 Task: Add a signature Holden Davis containing With sincere appreciation and best wishes, Holden Davis to email address softage.2@softage.net and add a folder Recipes
Action: Mouse moved to (89, 103)
Screenshot: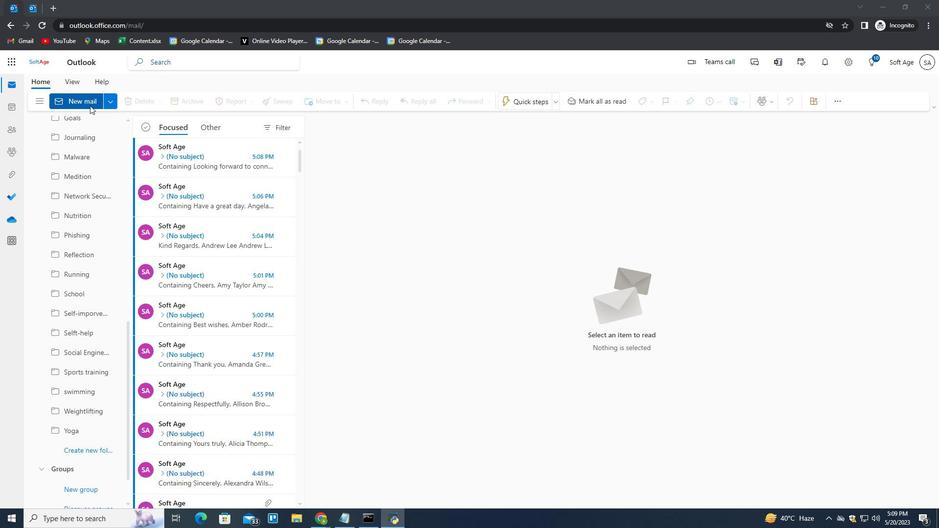 
Action: Mouse pressed left at (89, 103)
Screenshot: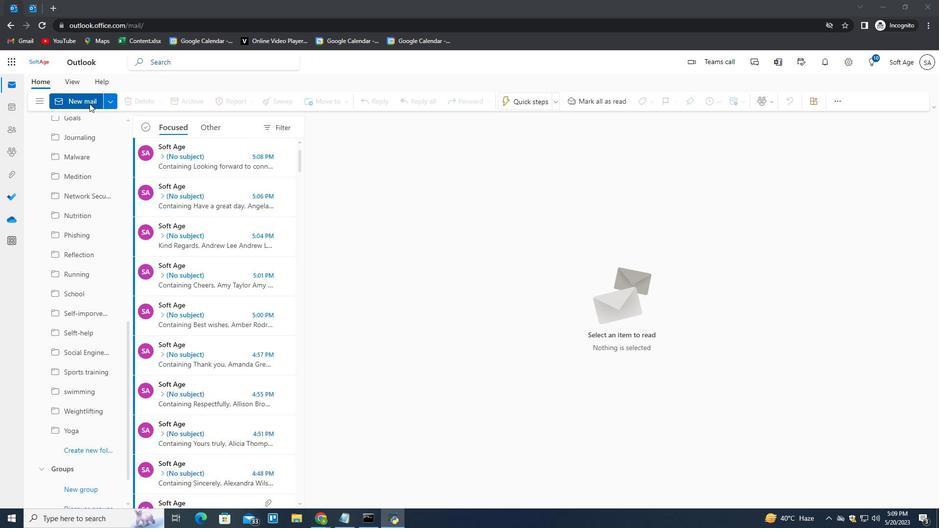
Action: Mouse moved to (635, 100)
Screenshot: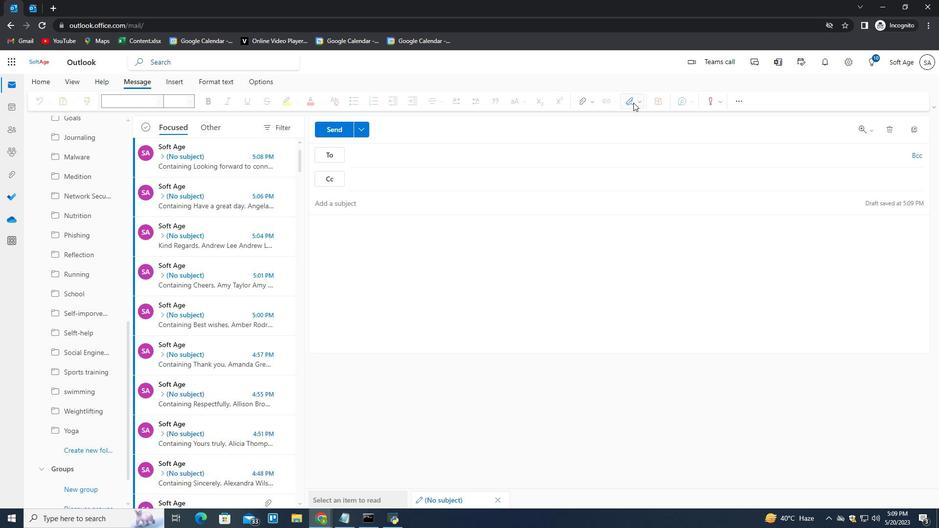 
Action: Mouse pressed left at (635, 100)
Screenshot: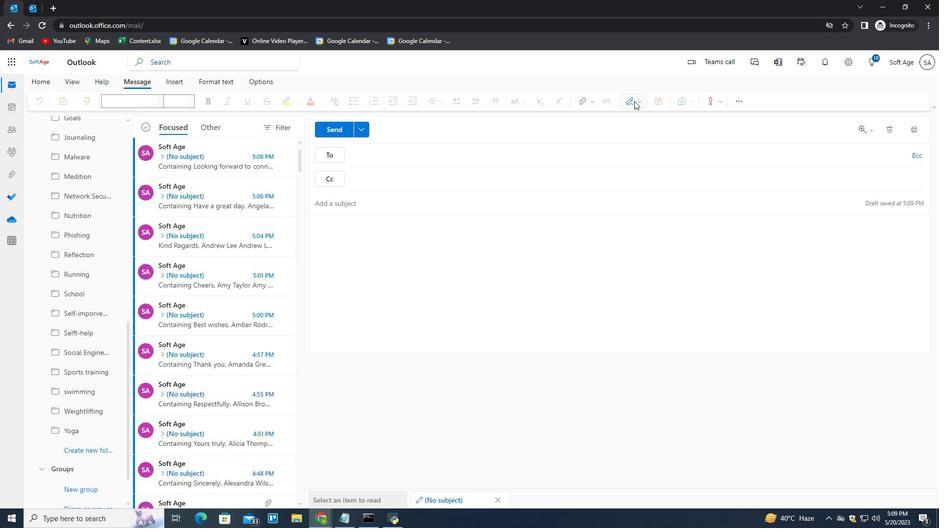 
Action: Mouse moved to (626, 140)
Screenshot: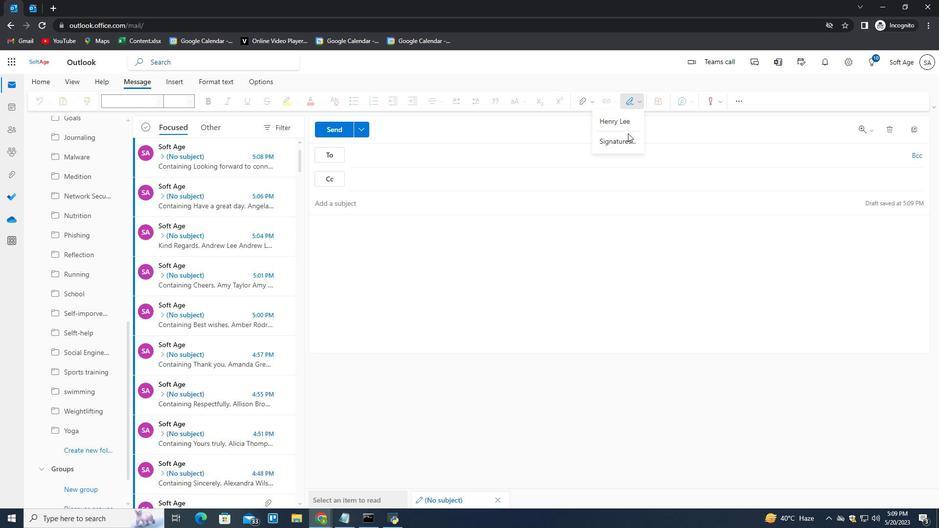 
Action: Mouse pressed left at (626, 140)
Screenshot: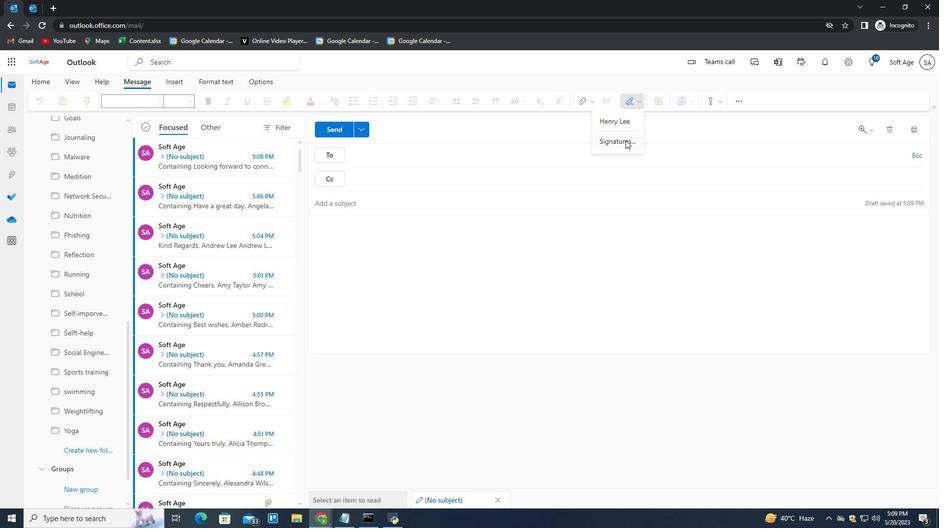 
Action: Mouse moved to (651, 181)
Screenshot: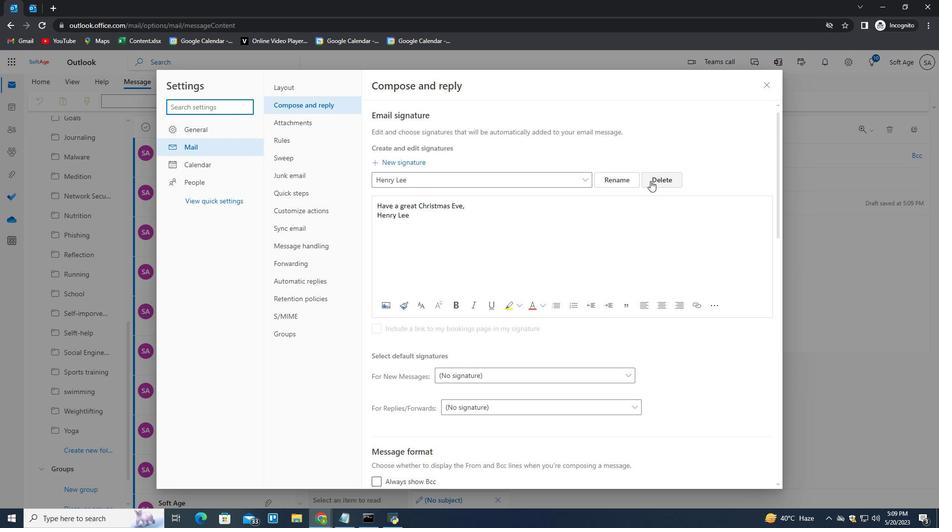 
Action: Mouse pressed left at (651, 181)
Screenshot: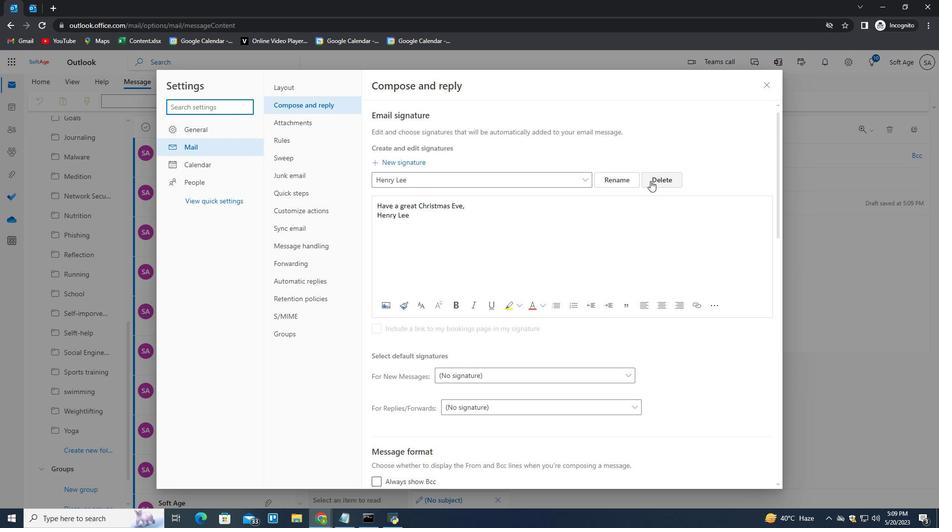 
Action: Mouse moved to (650, 182)
Screenshot: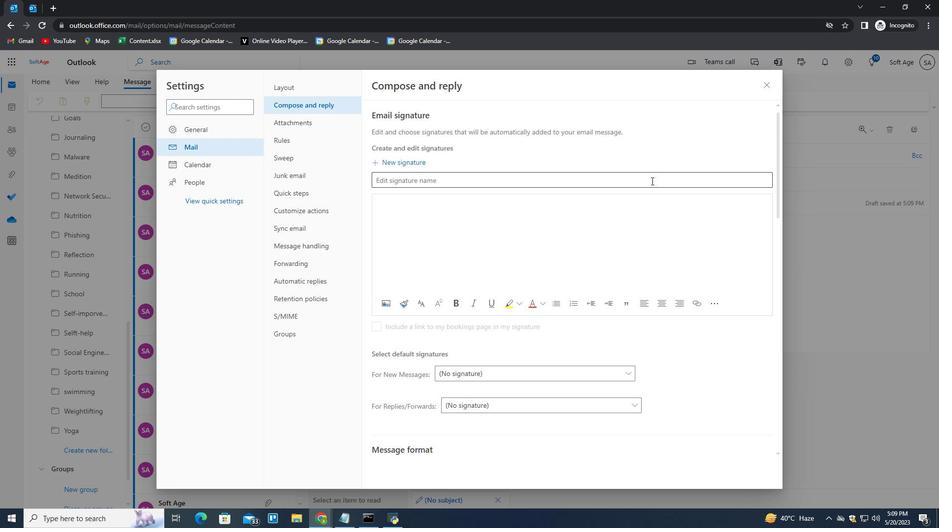 
Action: Mouse pressed left at (650, 182)
Screenshot: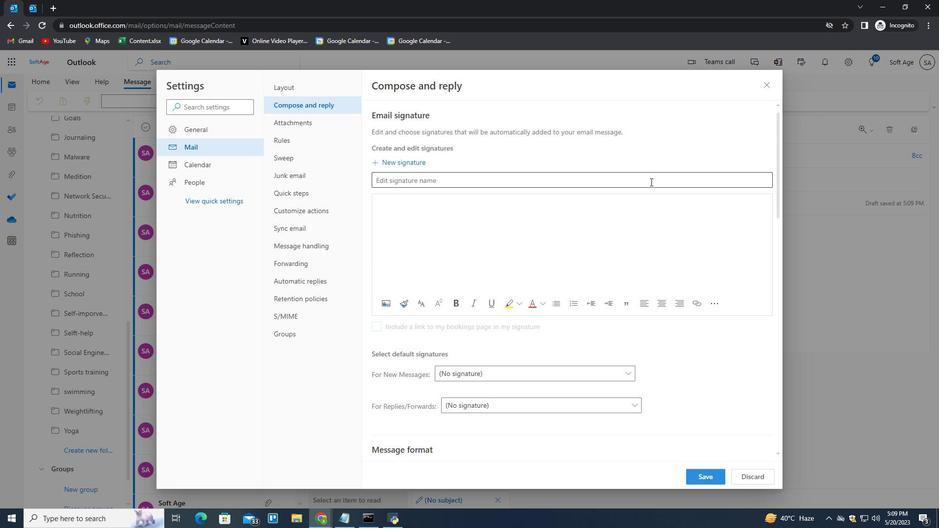 
Action: Mouse moved to (645, 186)
Screenshot: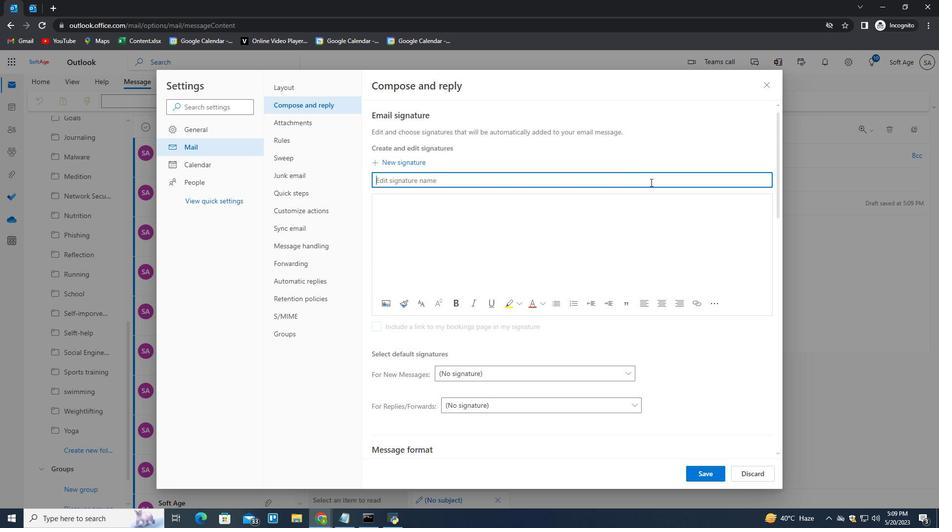 
Action: Key pressed <Key.shift>Holden<Key.space><Key.shift>Davis<Key.tab><Key.shift>With<Key.space>sincere<Key.space>apprectiat<Key.backspace><Key.backspace><Key.backspace><Key.backspace>iation<Key.space>and<Key.space>best<Key.space>wisges<Key.backspace><Key.backspace><Key.backspace>hes,<Key.shift_r><Key.enter><Key.shift><Key.shift>Holdern<Key.backspace><Key.backspace>n<Key.space><Key.shift>Davis
Screenshot: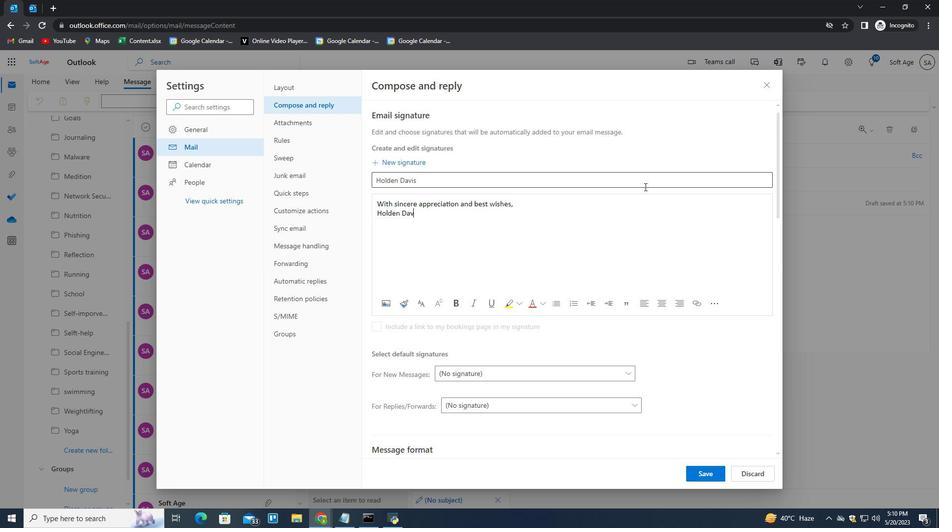 
Action: Mouse moved to (714, 477)
Screenshot: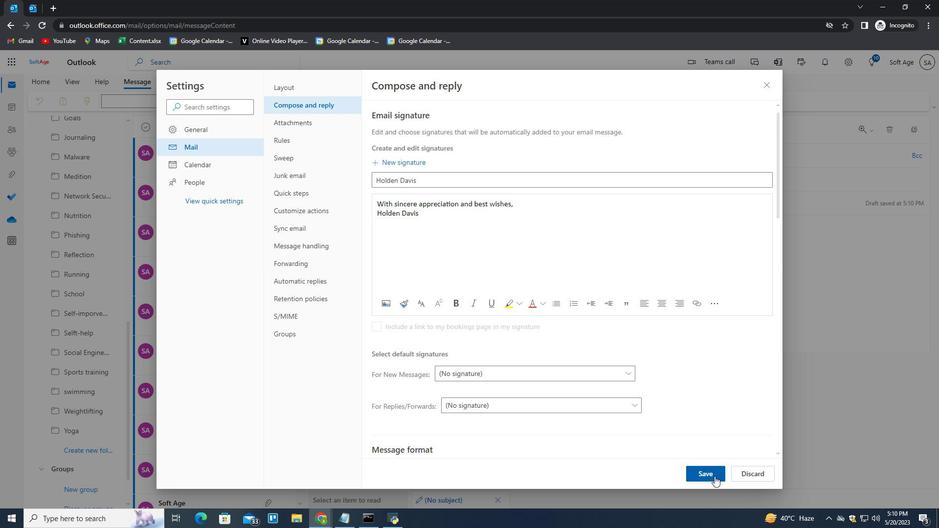 
Action: Mouse pressed left at (714, 477)
Screenshot: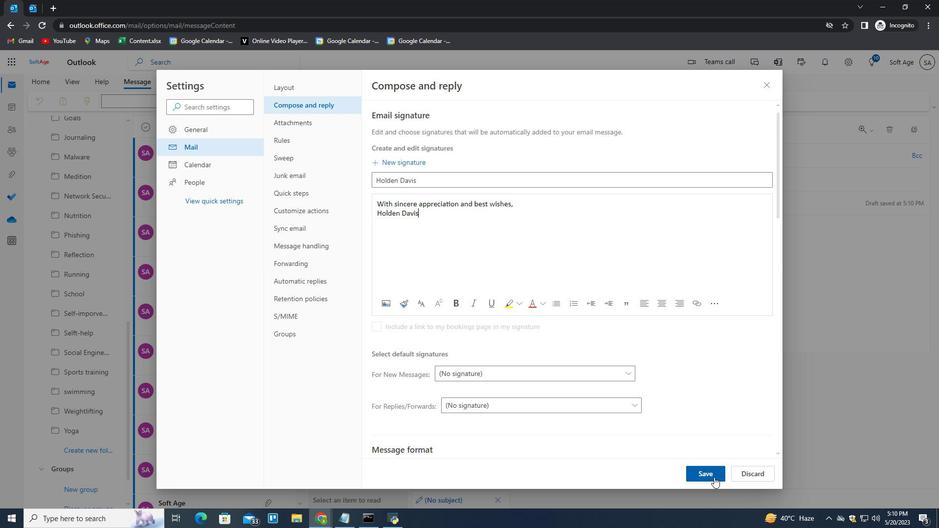 
Action: Mouse moved to (861, 273)
Screenshot: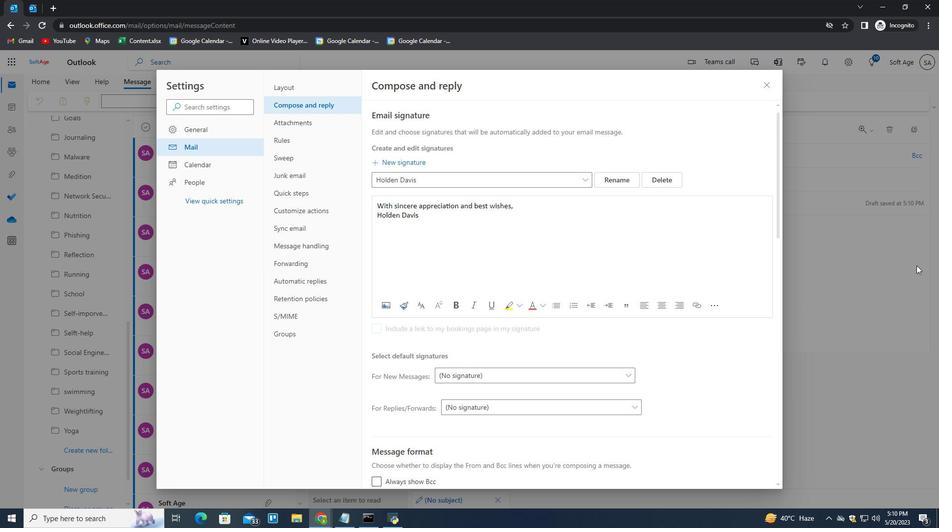 
Action: Mouse pressed left at (861, 273)
Screenshot: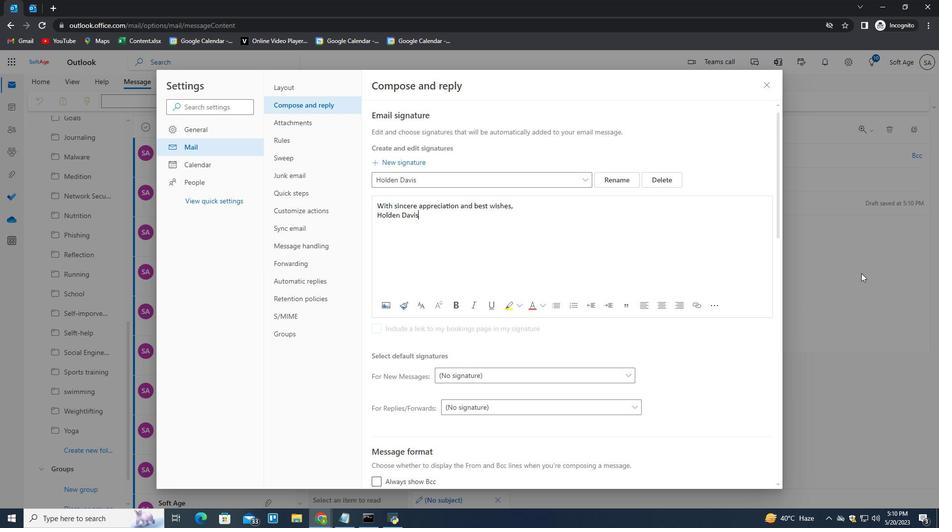 
Action: Mouse moved to (630, 103)
Screenshot: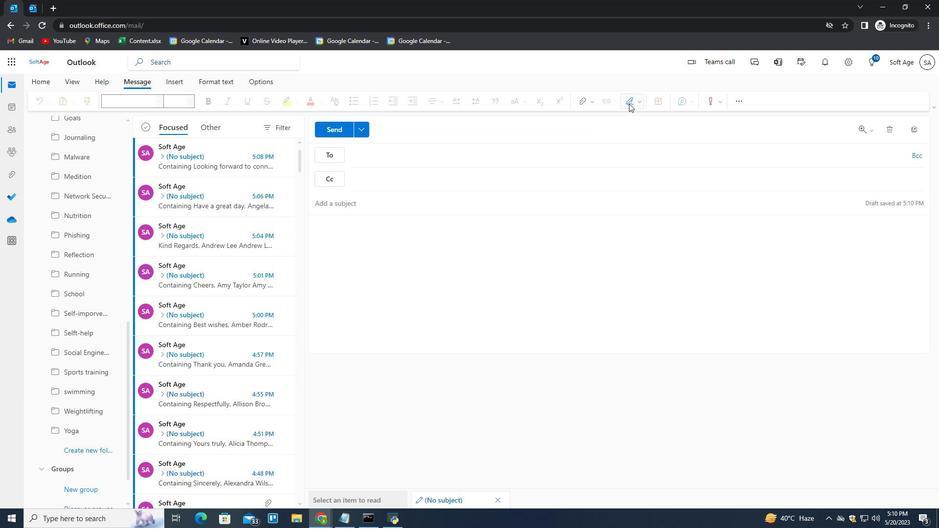
Action: Mouse pressed left at (630, 103)
Screenshot: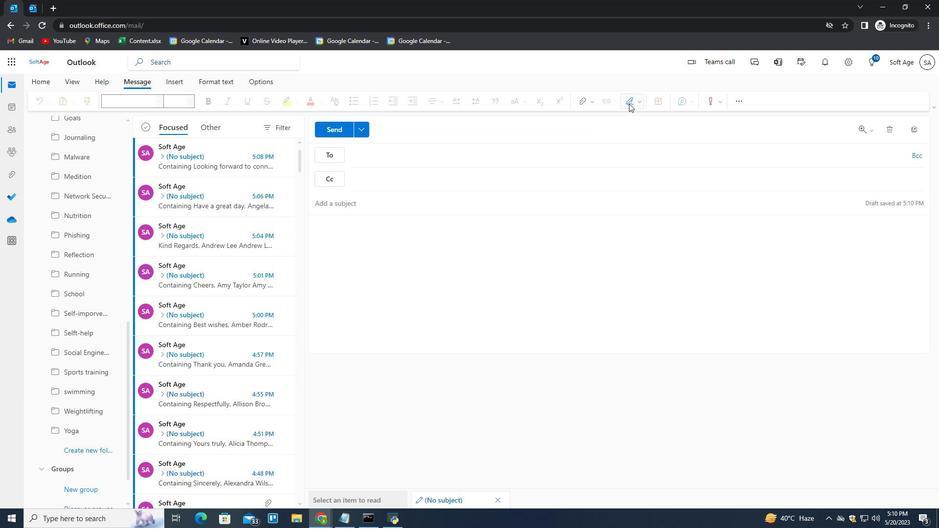 
Action: Mouse moved to (626, 121)
Screenshot: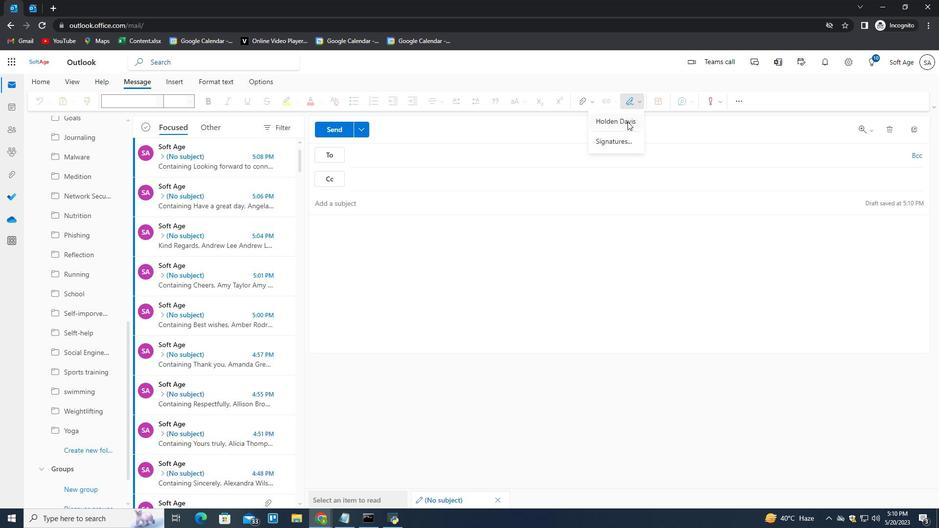 
Action: Mouse pressed left at (626, 121)
Screenshot: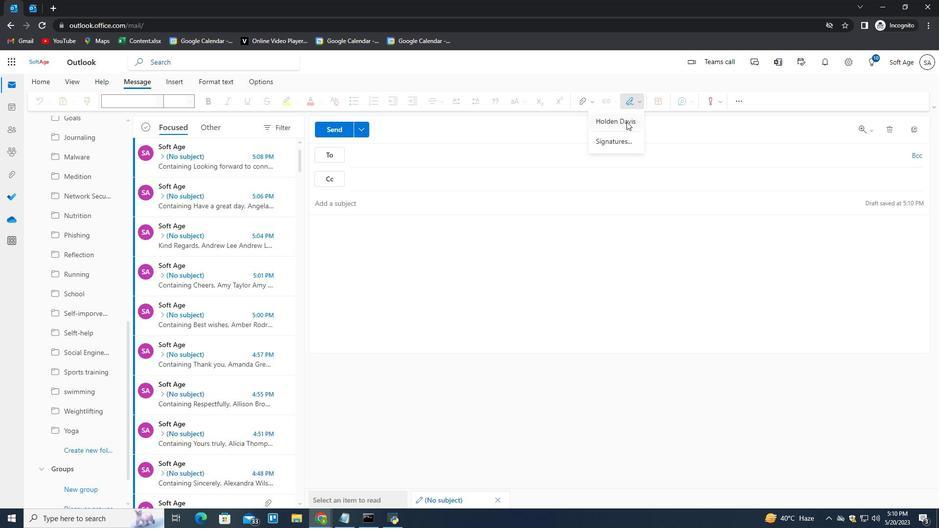 
Action: Mouse moved to (410, 158)
Screenshot: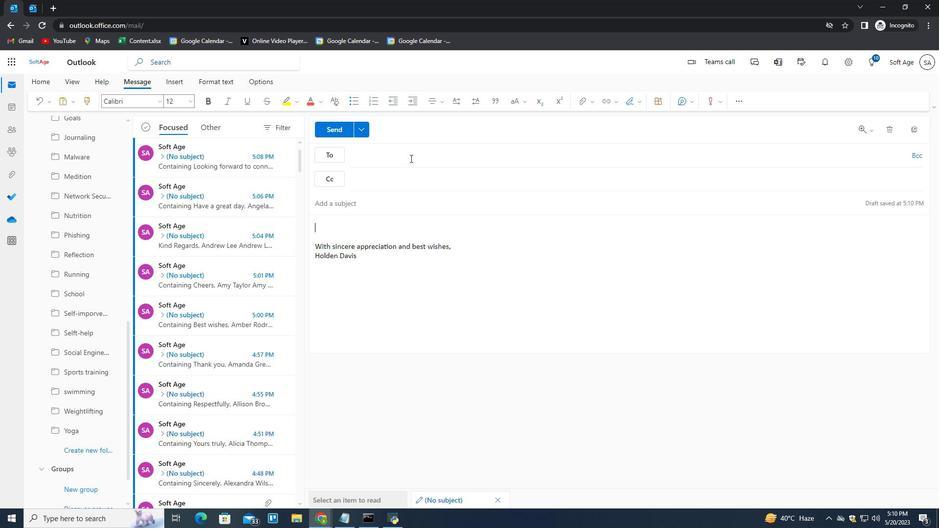
Action: Mouse pressed left at (410, 158)
Screenshot: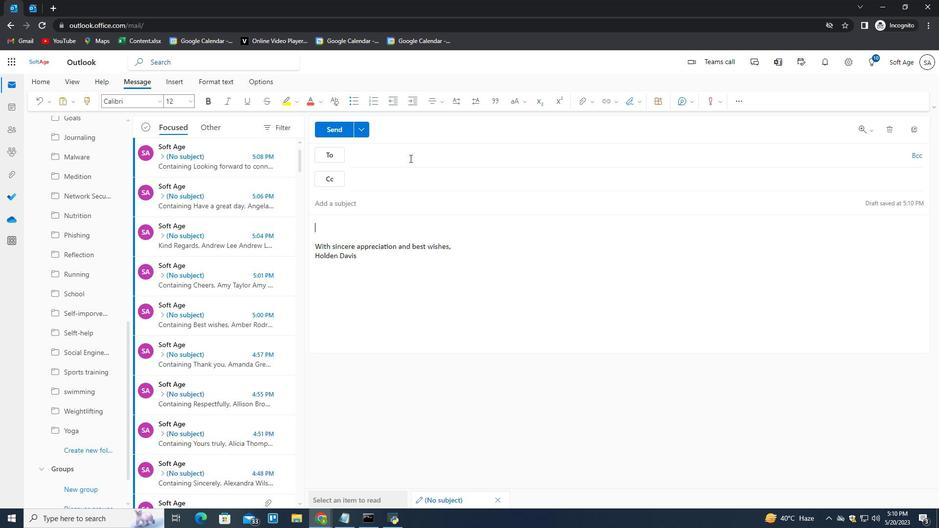 
Action: Key pressed softage.2<Key.shift>@softage.net<Key.enter>
Screenshot: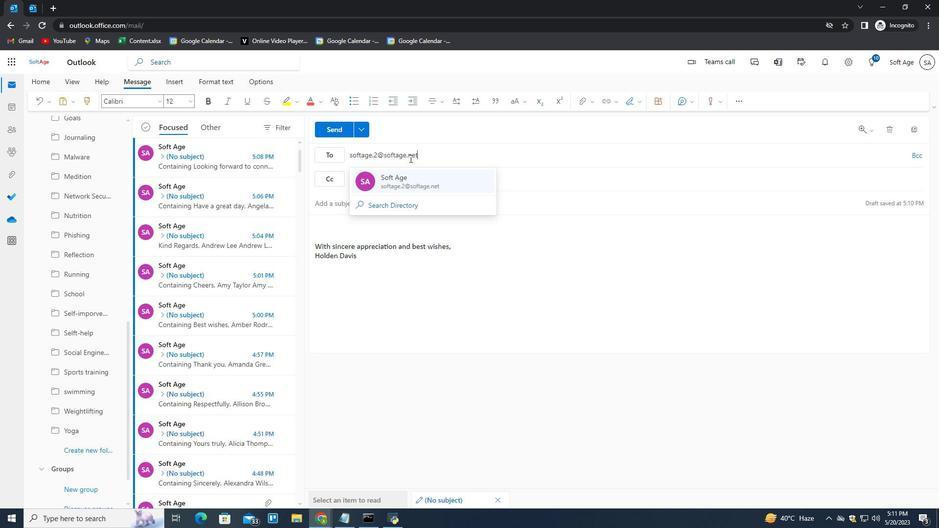 
Action: Mouse moved to (425, 207)
Screenshot: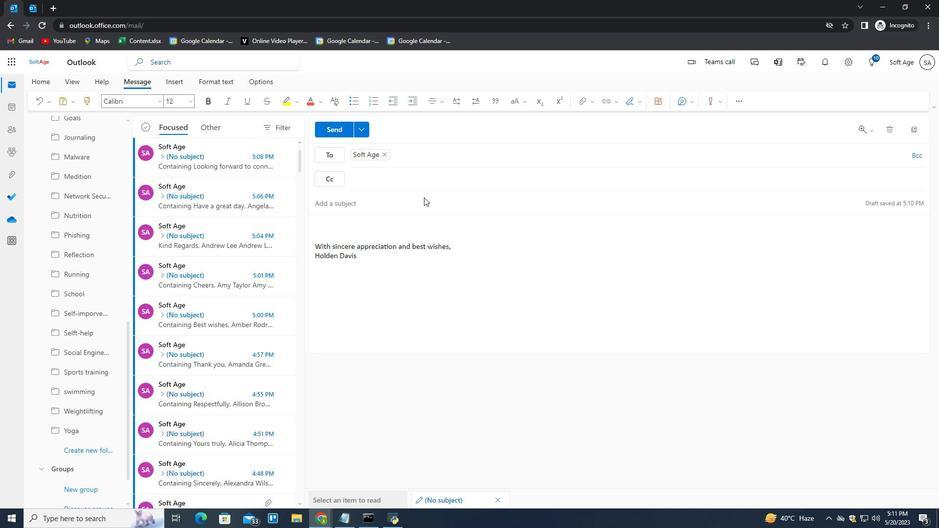 
Action: Mouse pressed left at (425, 207)
Screenshot: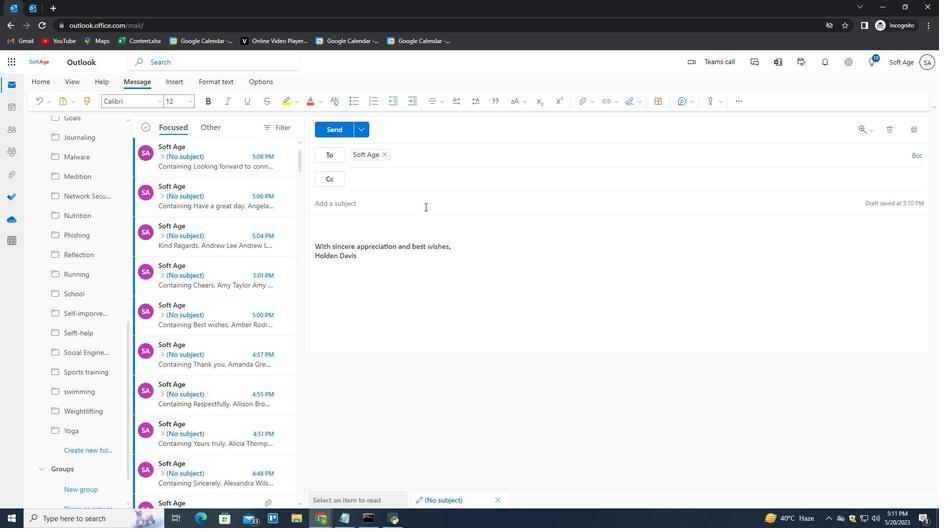 
Action: Mouse moved to (347, 134)
Screenshot: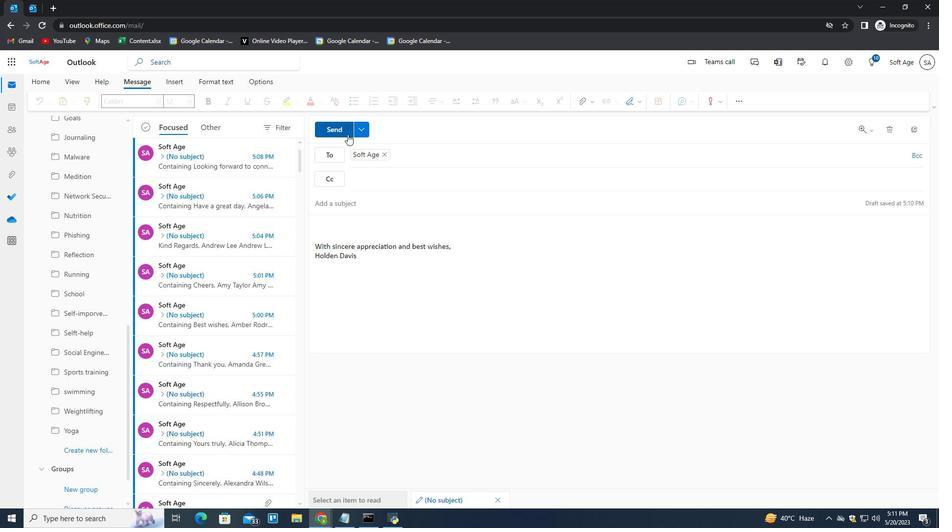 
Action: Mouse pressed left at (347, 134)
Screenshot: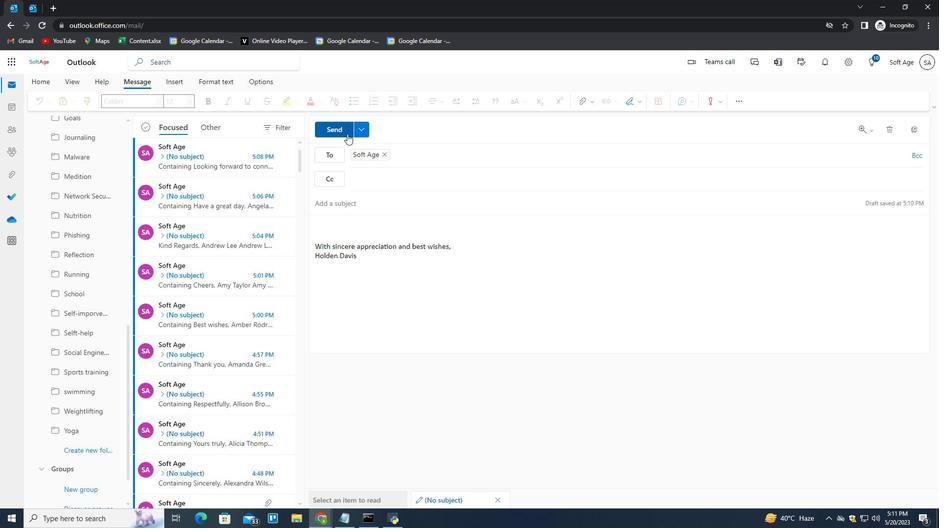 
Action: Mouse moved to (470, 304)
Screenshot: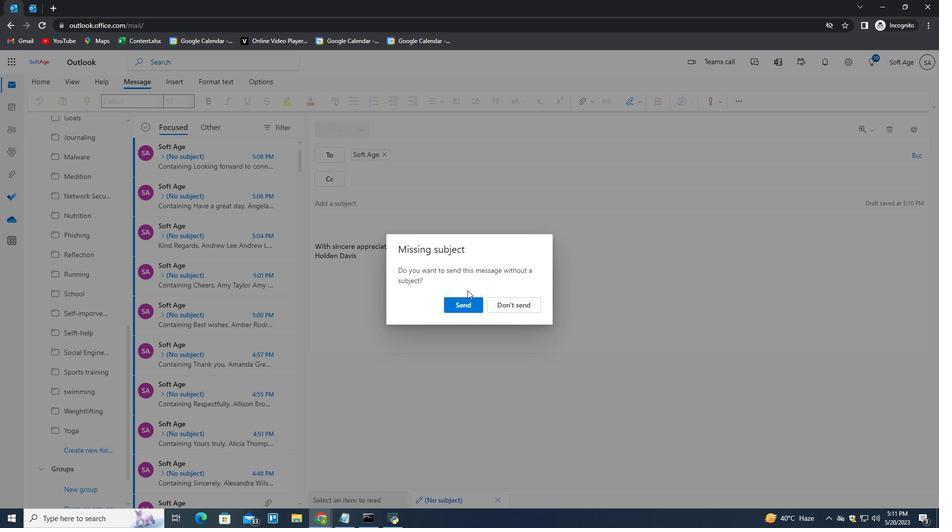 
Action: Mouse pressed left at (470, 304)
Screenshot: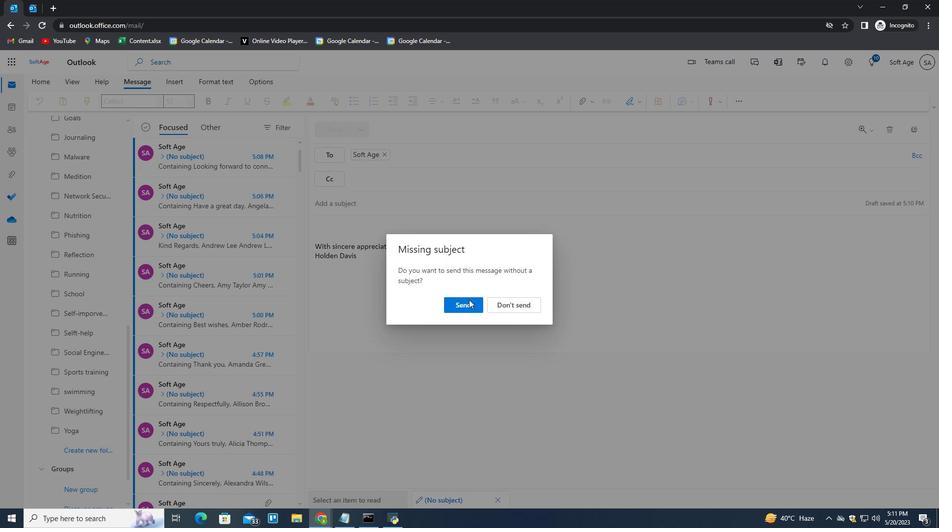 
Action: Mouse moved to (136, 325)
Screenshot: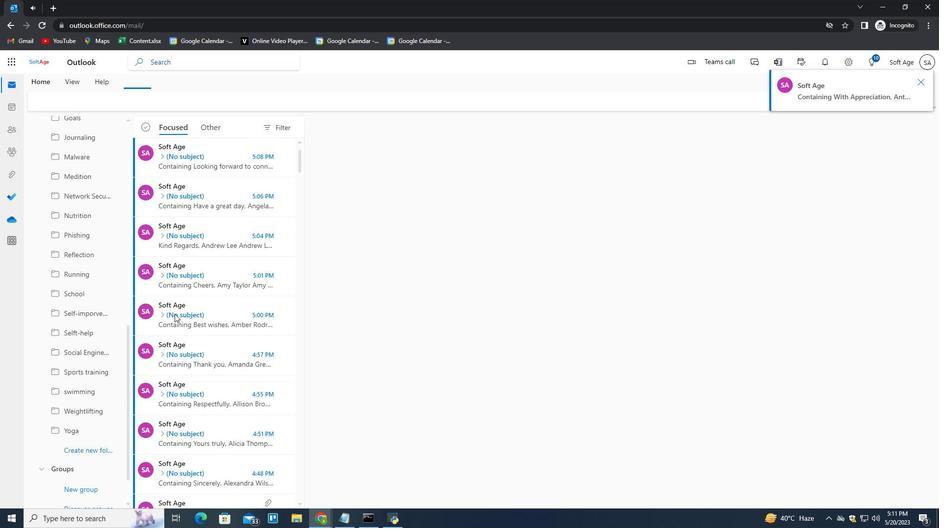 
Action: Mouse scrolled (136, 325) with delta (0, 0)
Screenshot: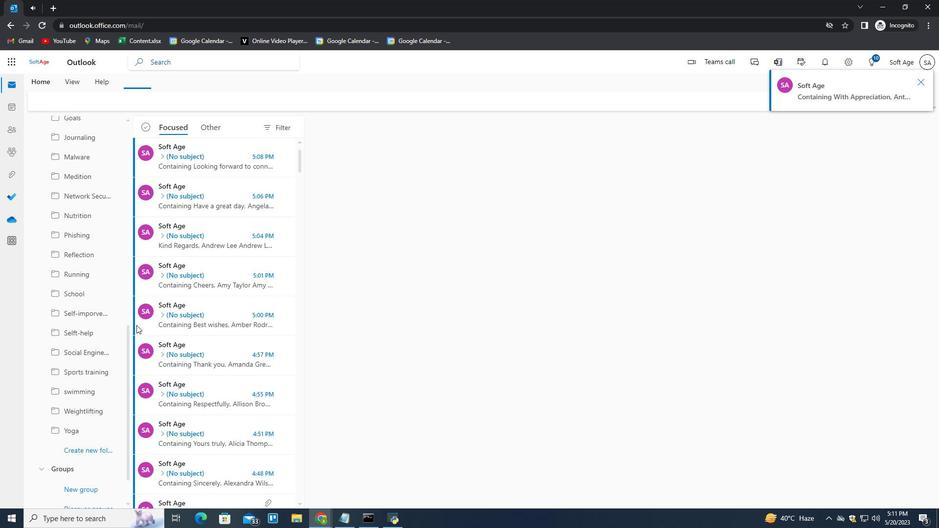 
Action: Mouse scrolled (136, 325) with delta (0, 0)
Screenshot: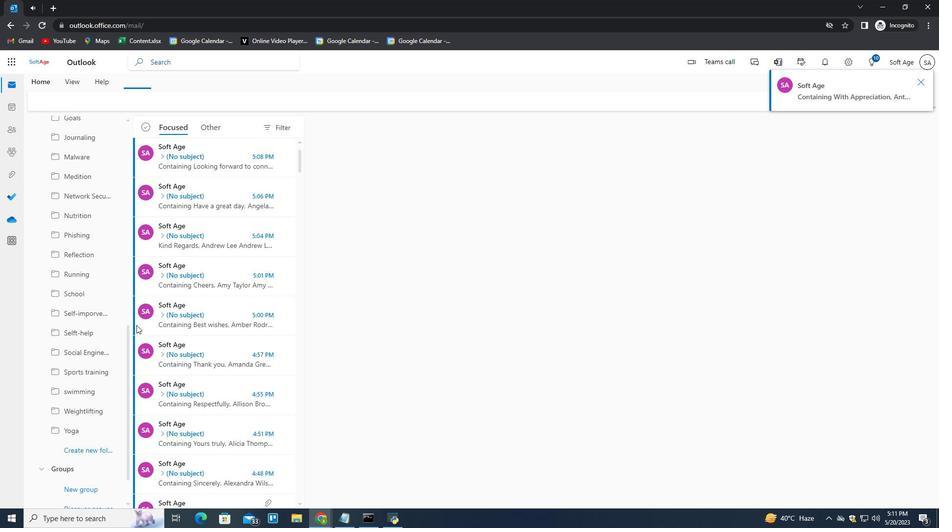
Action: Mouse scrolled (136, 325) with delta (0, 0)
Screenshot: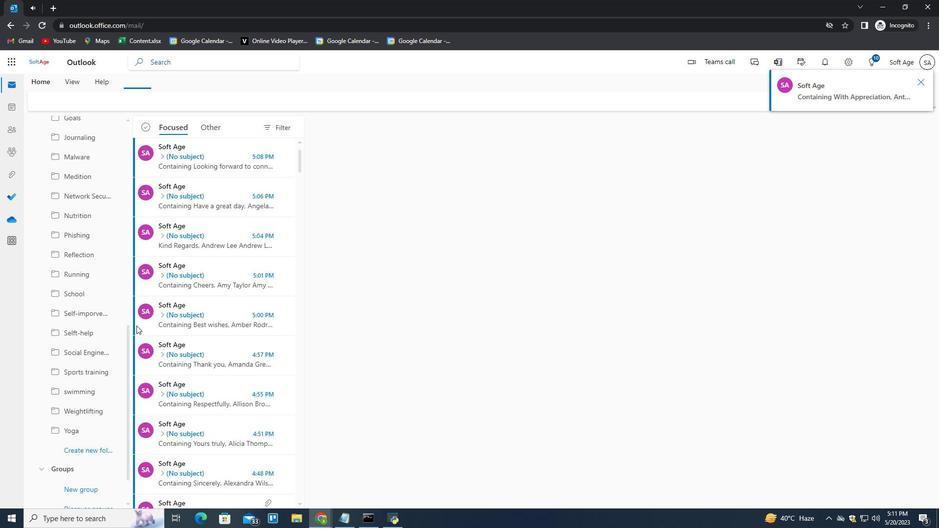 
Action: Mouse moved to (107, 339)
Screenshot: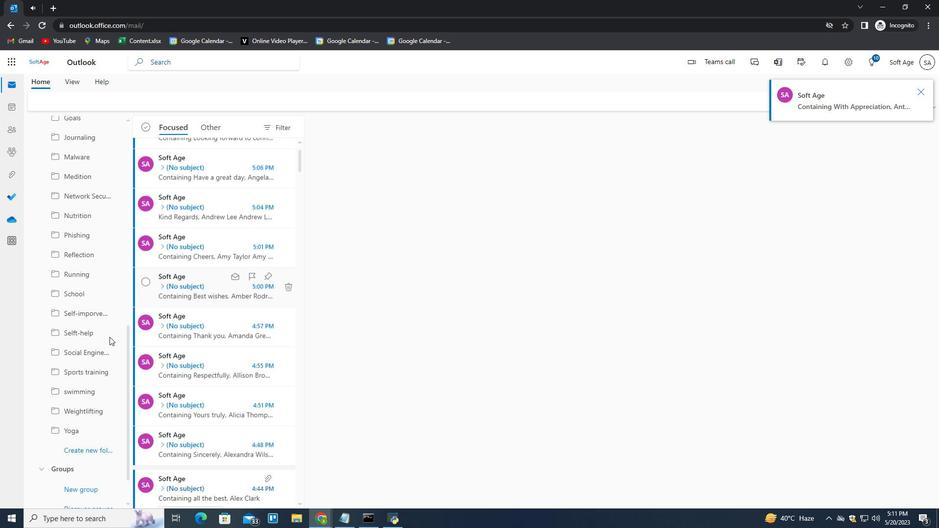 
Action: Mouse scrolled (107, 338) with delta (0, 0)
Screenshot: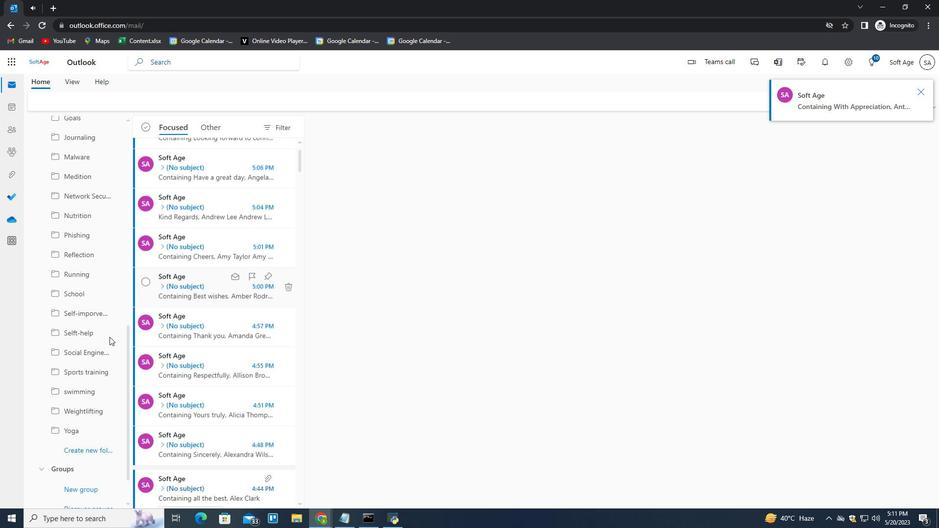 
Action: Mouse scrolled (107, 338) with delta (0, 0)
Screenshot: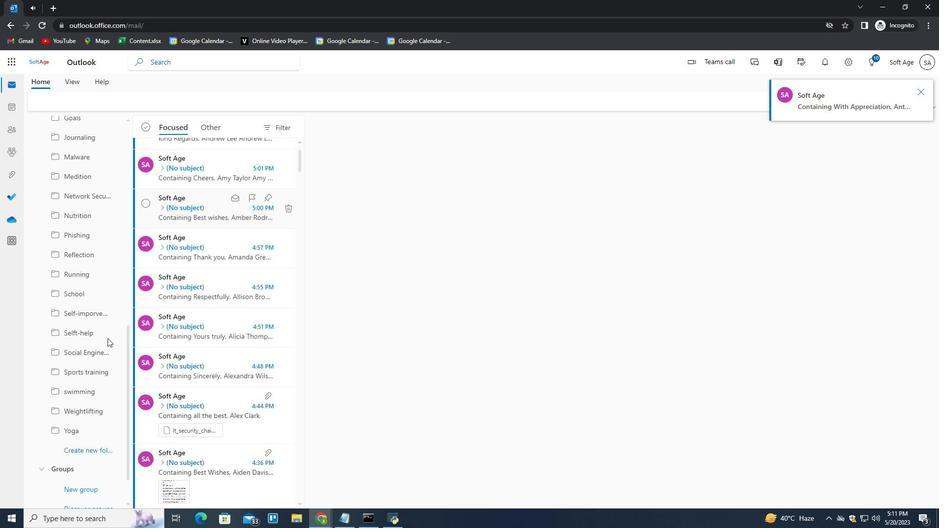 
Action: Mouse scrolled (107, 338) with delta (0, 0)
Screenshot: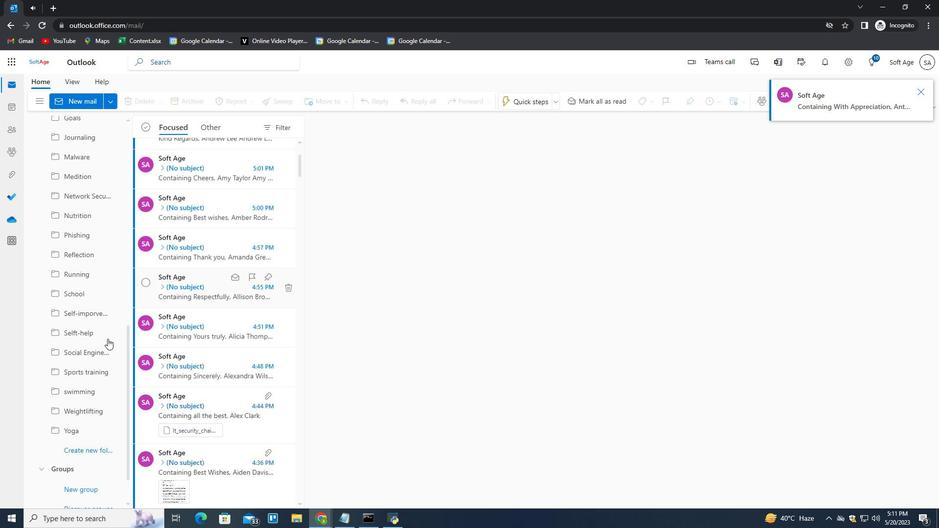 
Action: Mouse moved to (85, 412)
Screenshot: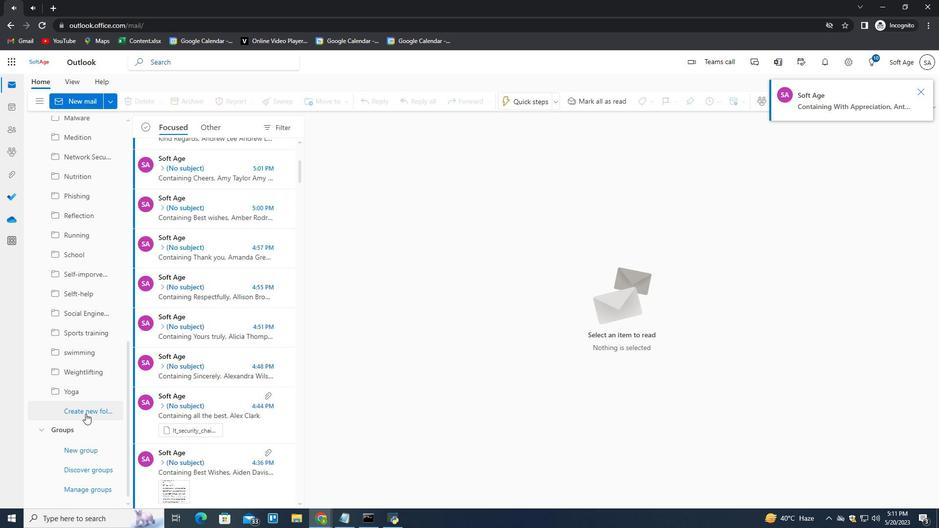
Action: Mouse pressed left at (85, 412)
Screenshot: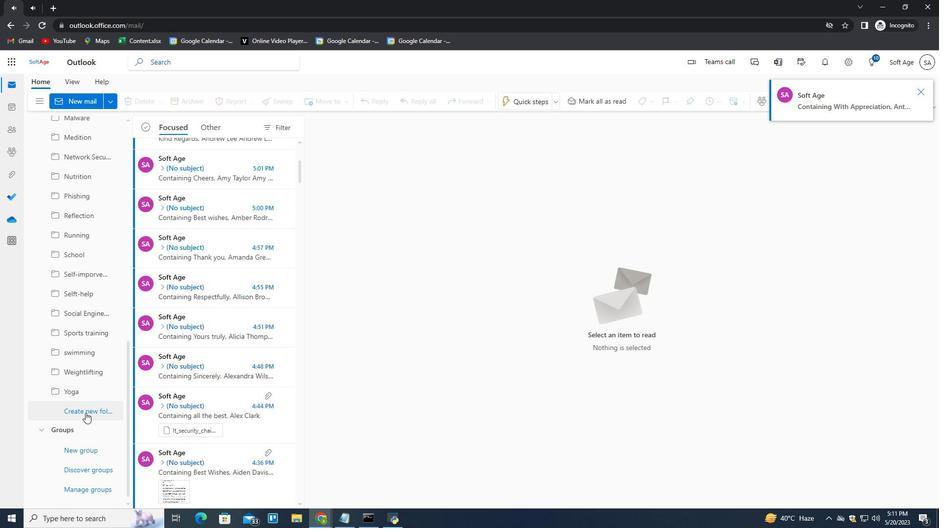 
Action: Mouse moved to (68, 425)
Screenshot: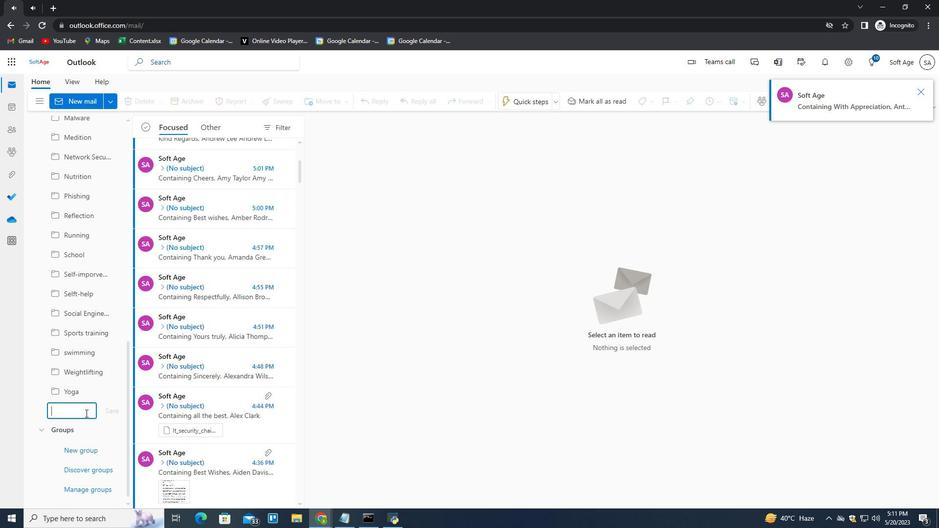 
Action: Key pressed <Key.shift>Revi<Key.backspace><Key.backspace>cipes<Key.enter>
Screenshot: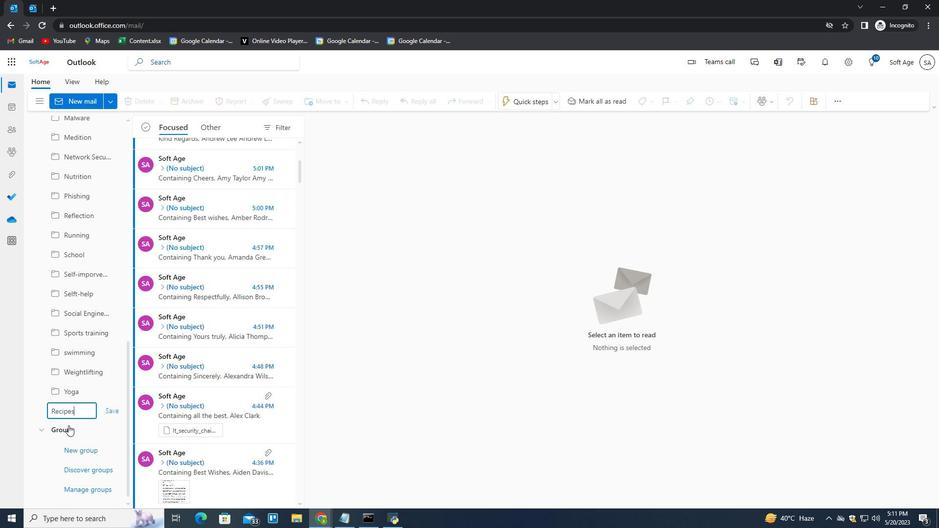 
